 Task: Create List Issues in Board Website Content to Workspace App Development. Create List Problems in Board Market Segmentation to Workspace App Development. Create List Solutions in Board Diversity and Inclusion Program Evaluation and Optimization to Workspace App Development
Action: Mouse moved to (255, 133)
Screenshot: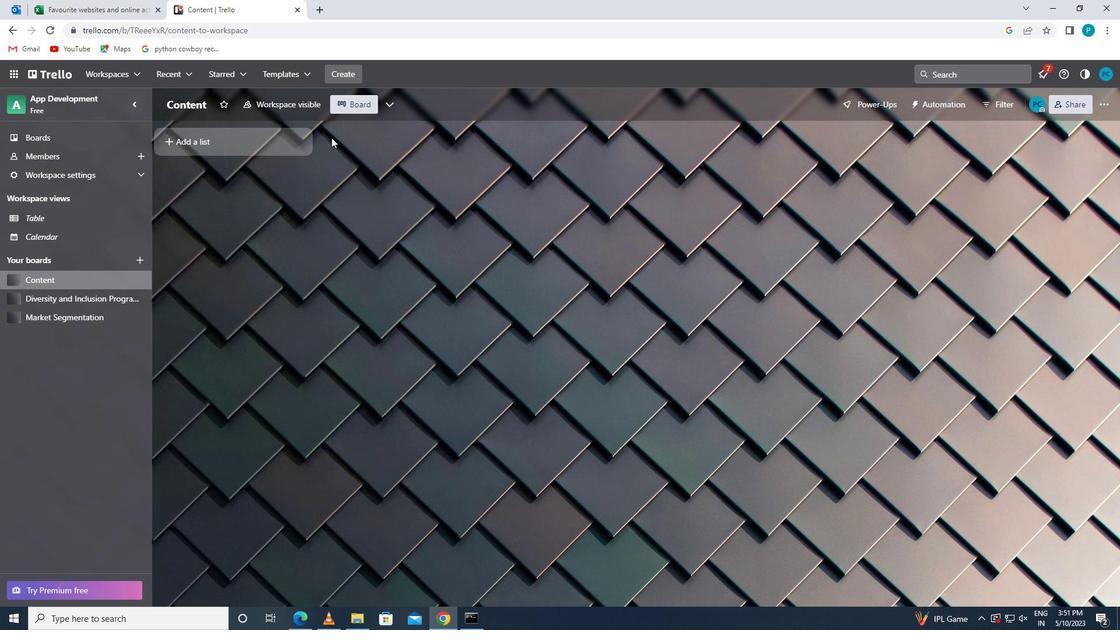 
Action: Mouse pressed left at (255, 133)
Screenshot: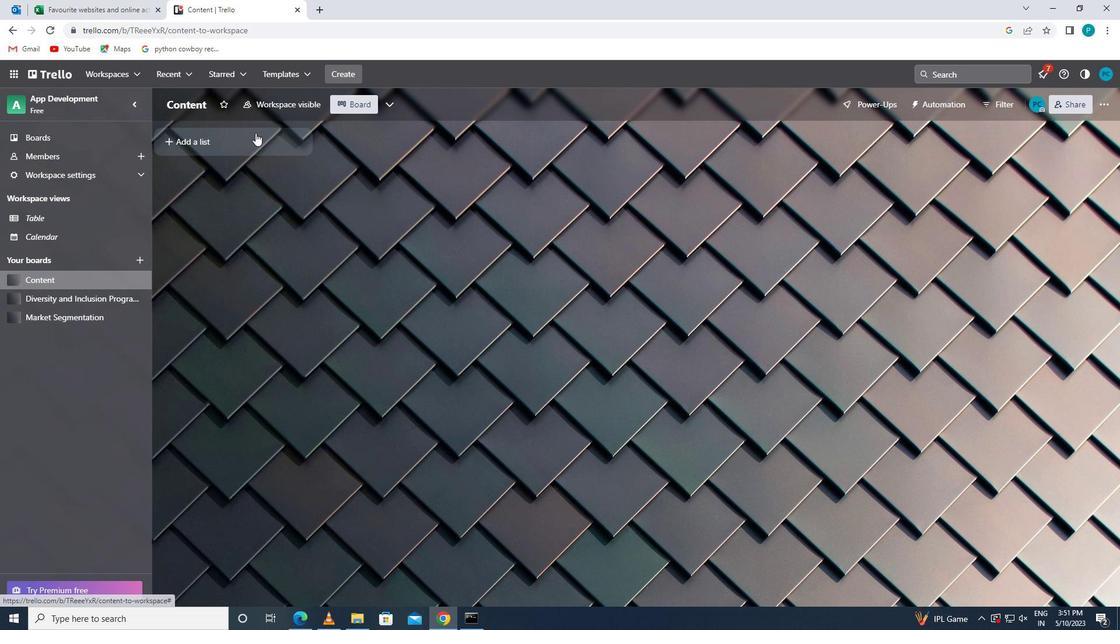 
Action: Mouse moved to (255, 133)
Screenshot: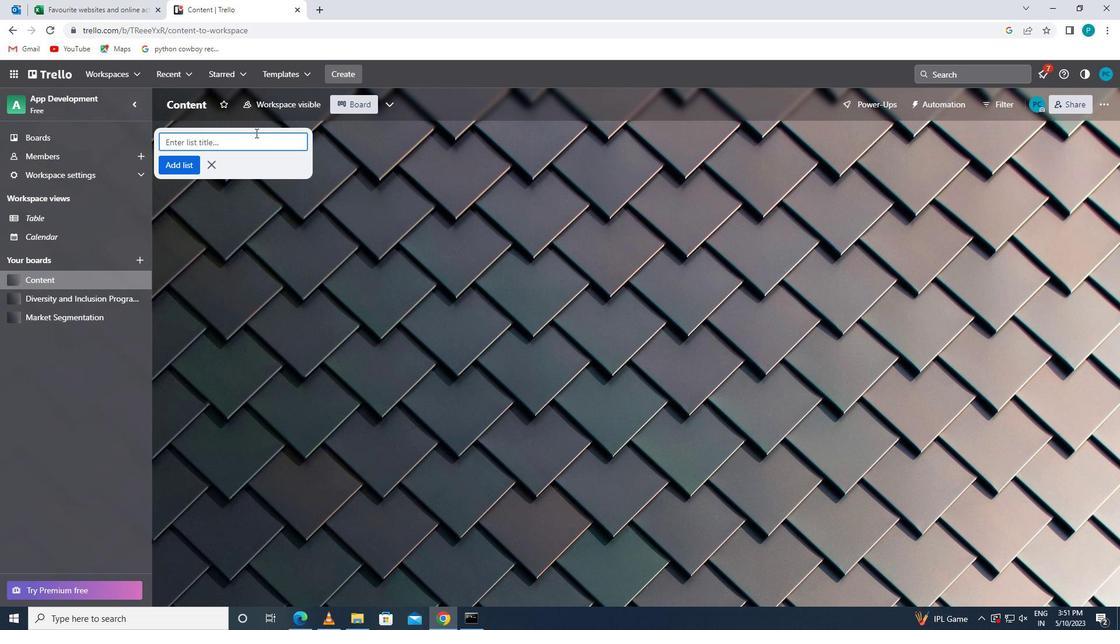 
Action: Key pressed <Key.caps_lock>i<Key.caps_lock>ssues
Screenshot: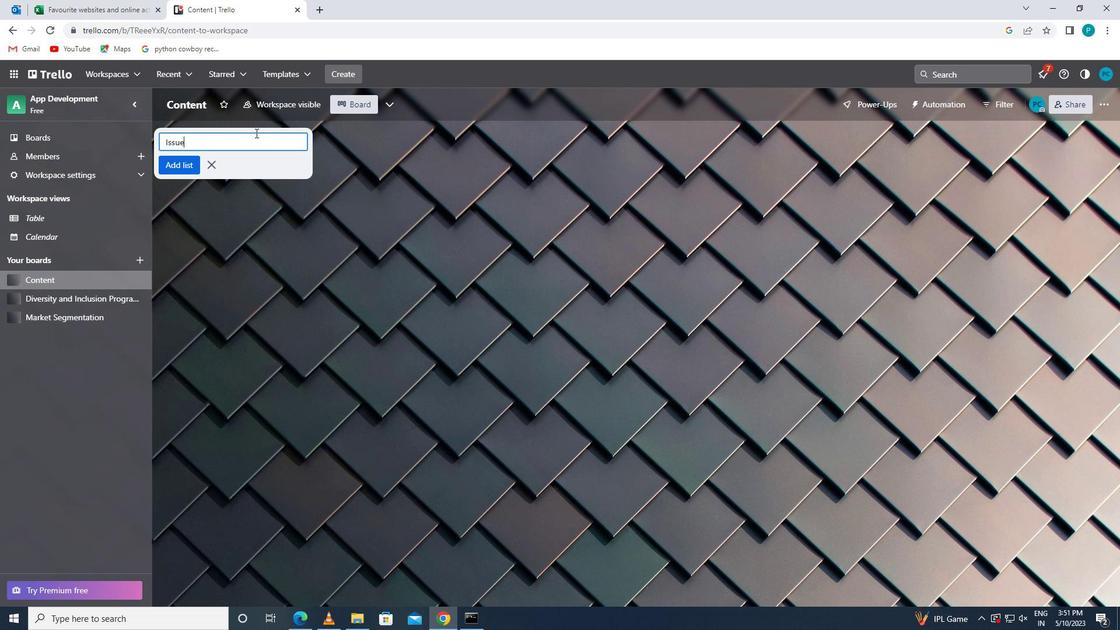 
Action: Mouse moved to (173, 158)
Screenshot: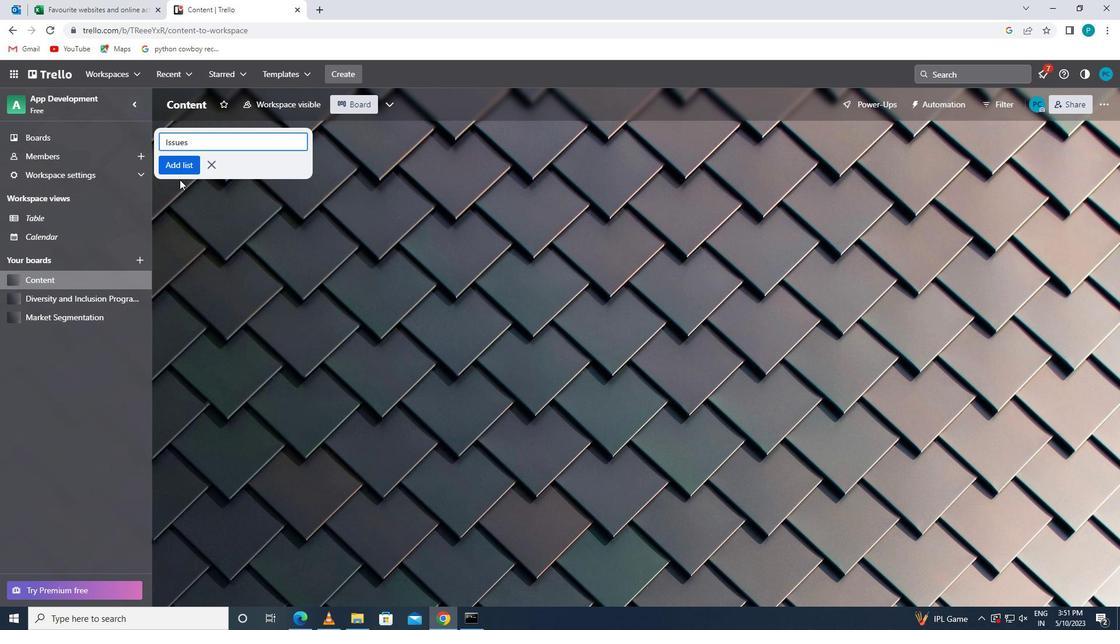 
Action: Mouse pressed left at (173, 158)
Screenshot: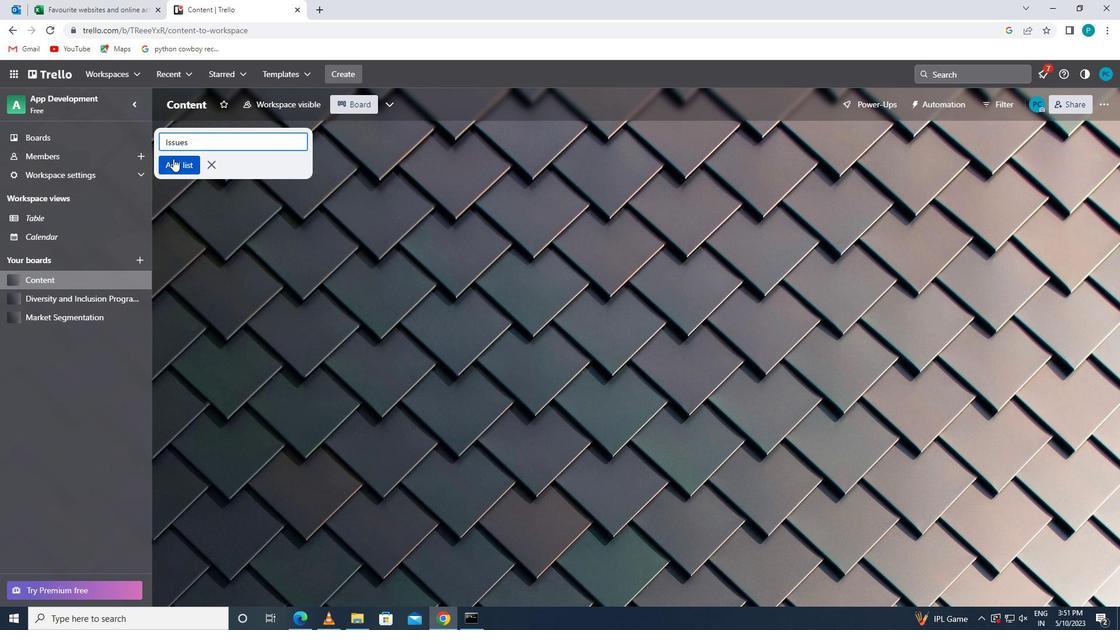 
Action: Mouse moved to (63, 314)
Screenshot: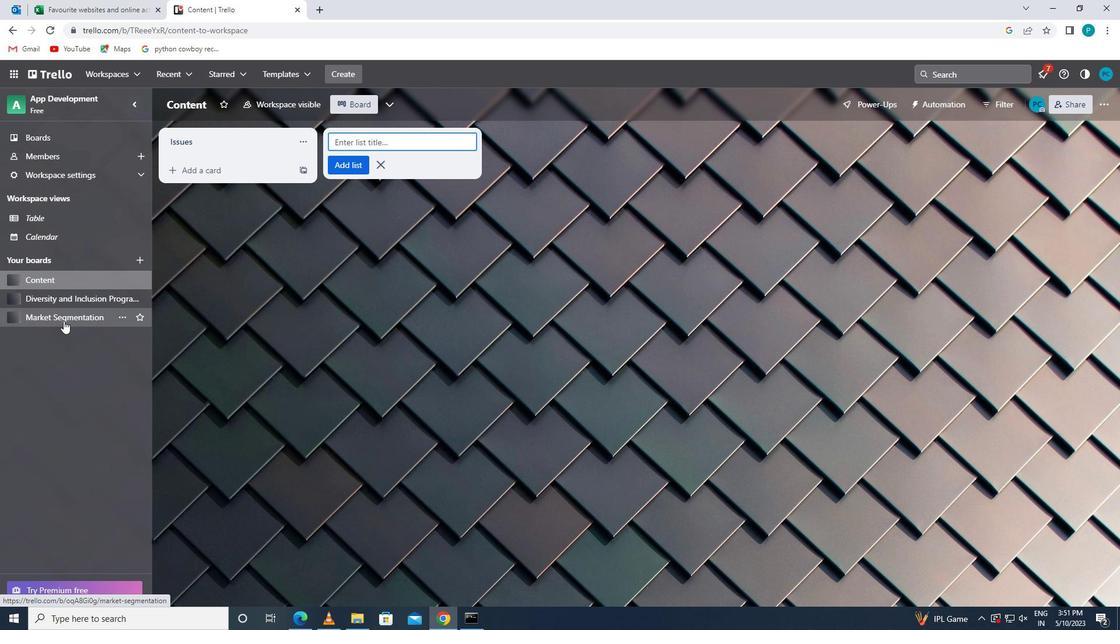 
Action: Mouse pressed left at (63, 314)
Screenshot: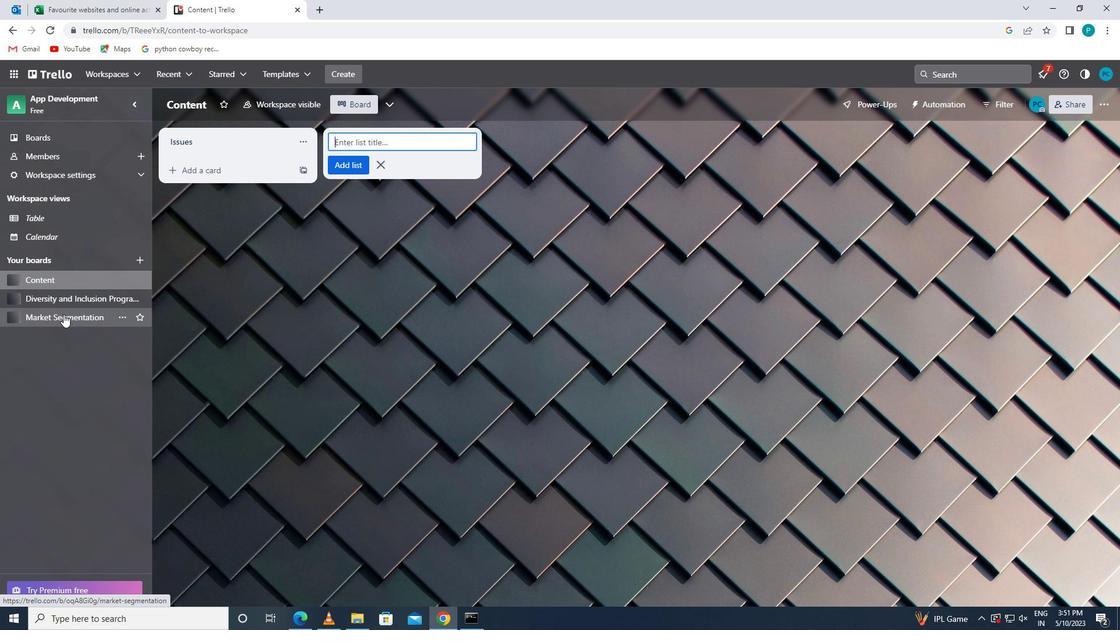 
Action: Mouse moved to (225, 147)
Screenshot: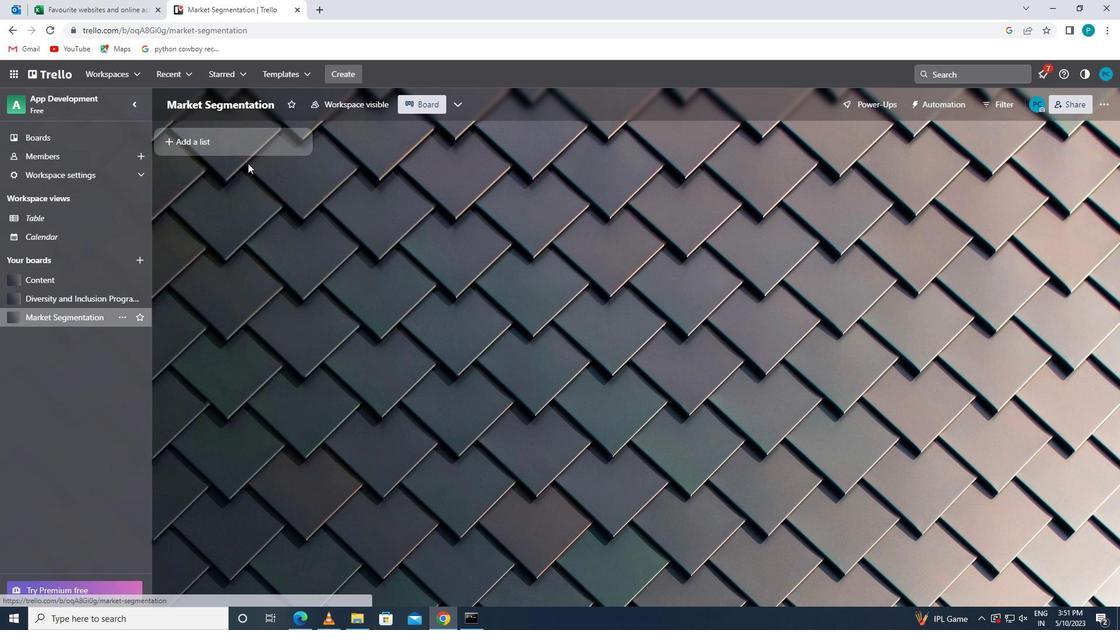 
Action: Mouse pressed left at (225, 147)
Screenshot: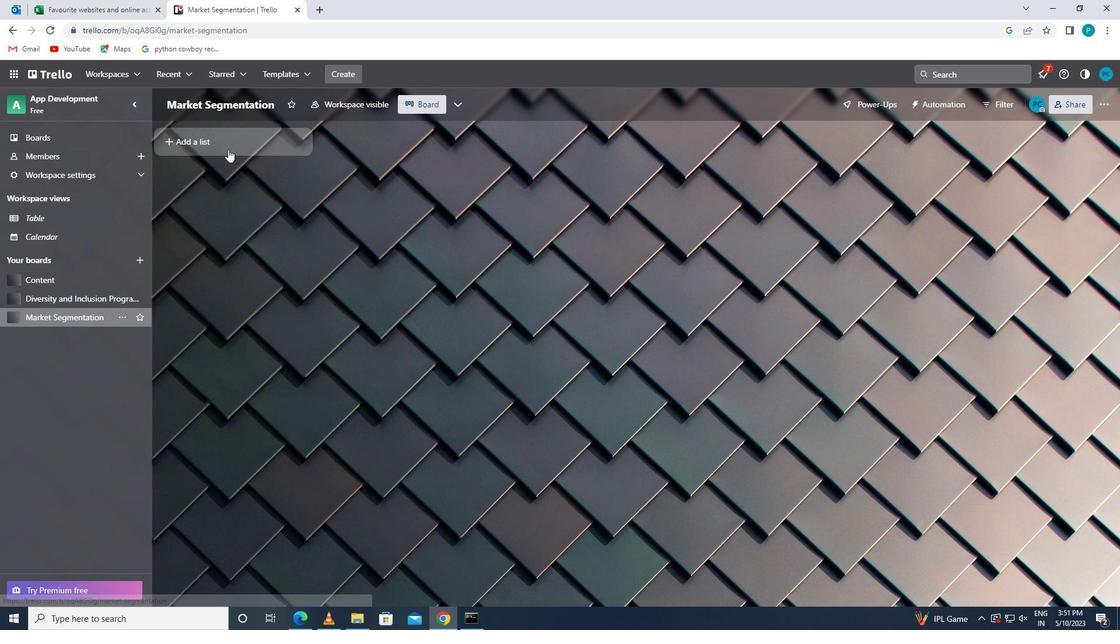 
Action: Key pressed <Key.caps_lock>p<Key.caps_lock>roblems
Screenshot: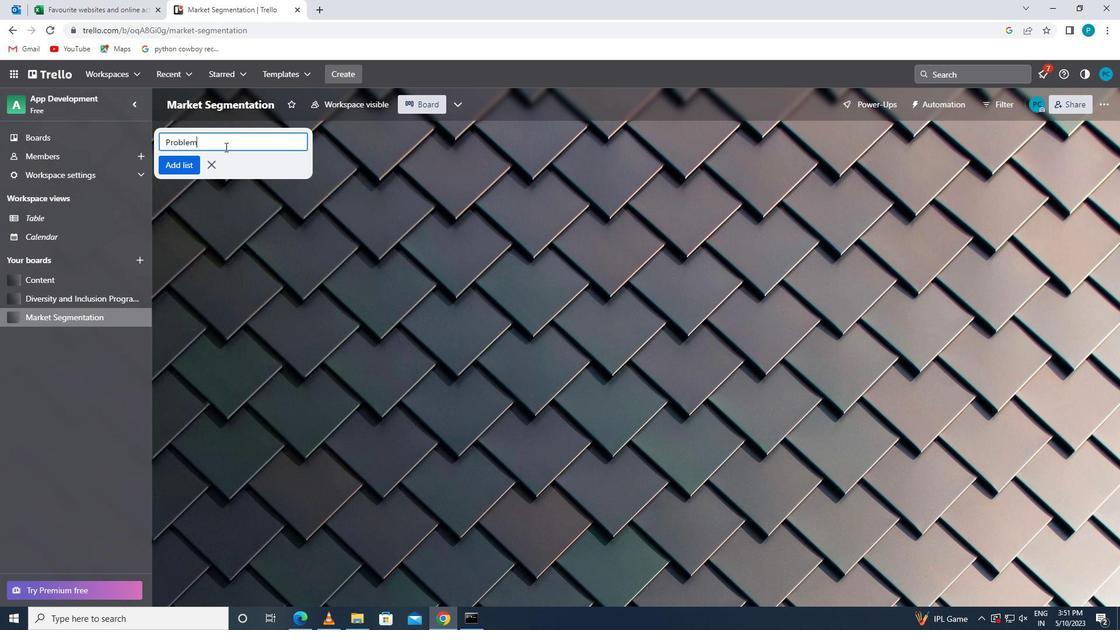 
Action: Mouse moved to (174, 162)
Screenshot: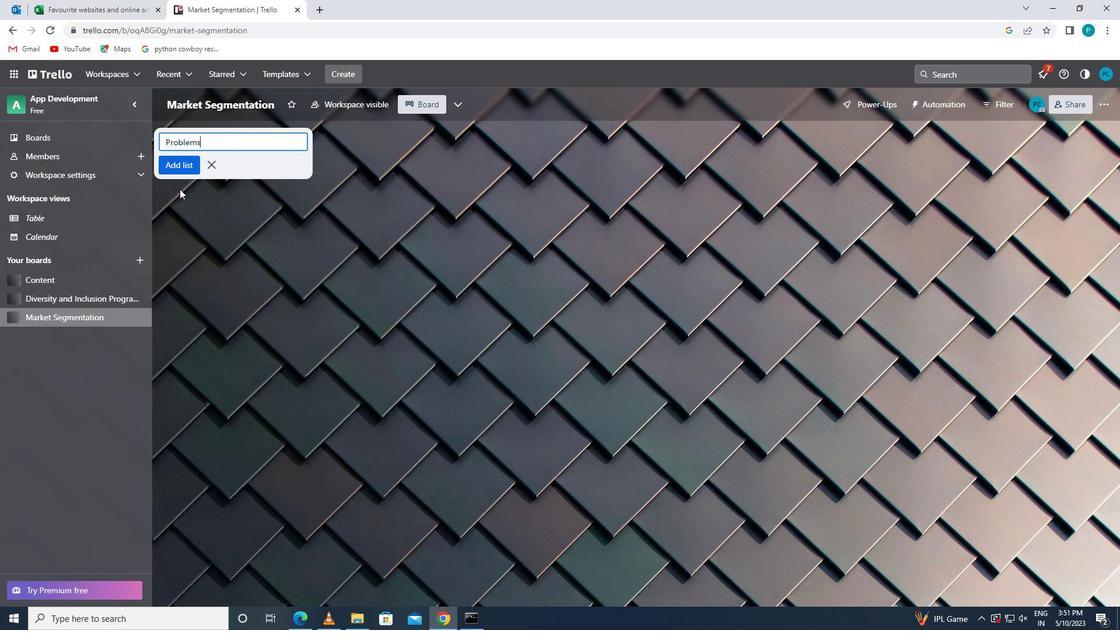 
Action: Mouse pressed left at (174, 162)
Screenshot: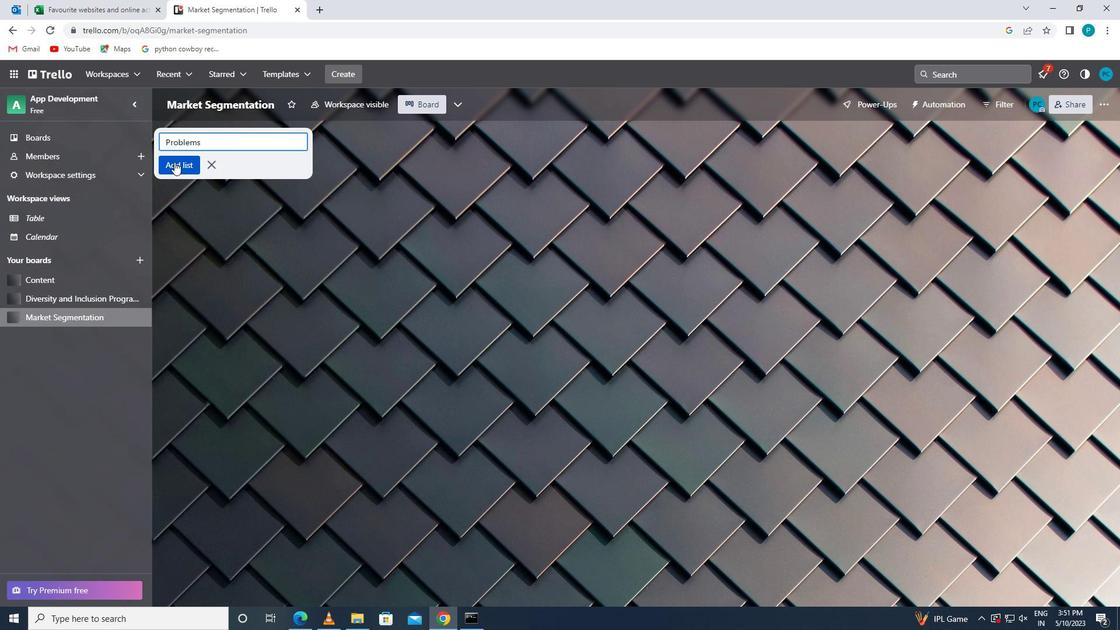 
Action: Mouse moved to (67, 301)
Screenshot: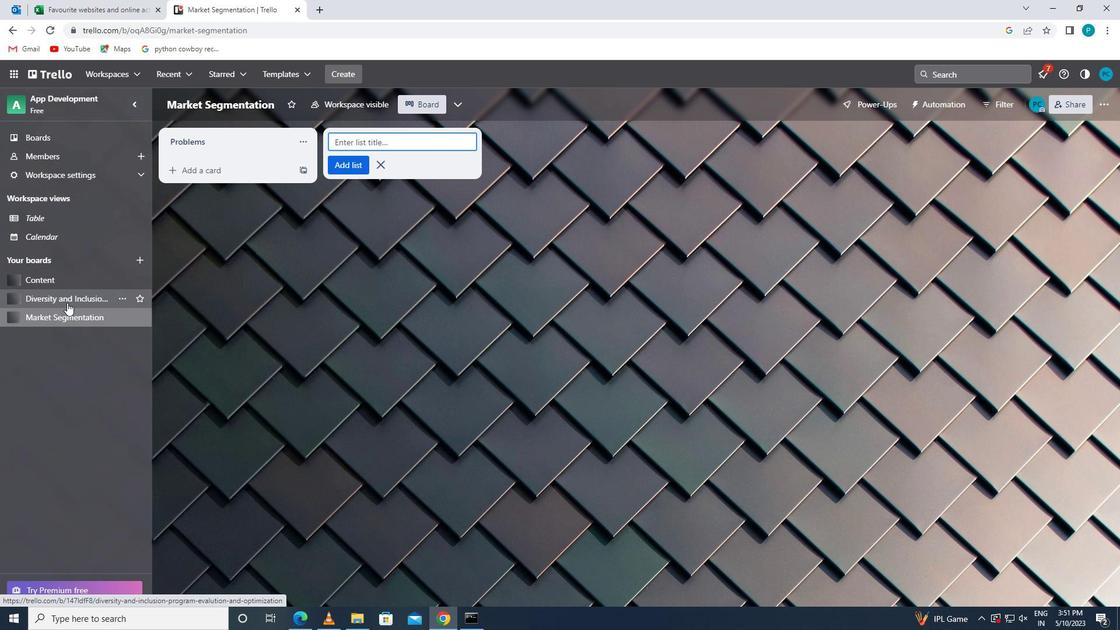 
Action: Mouse pressed left at (67, 301)
Screenshot: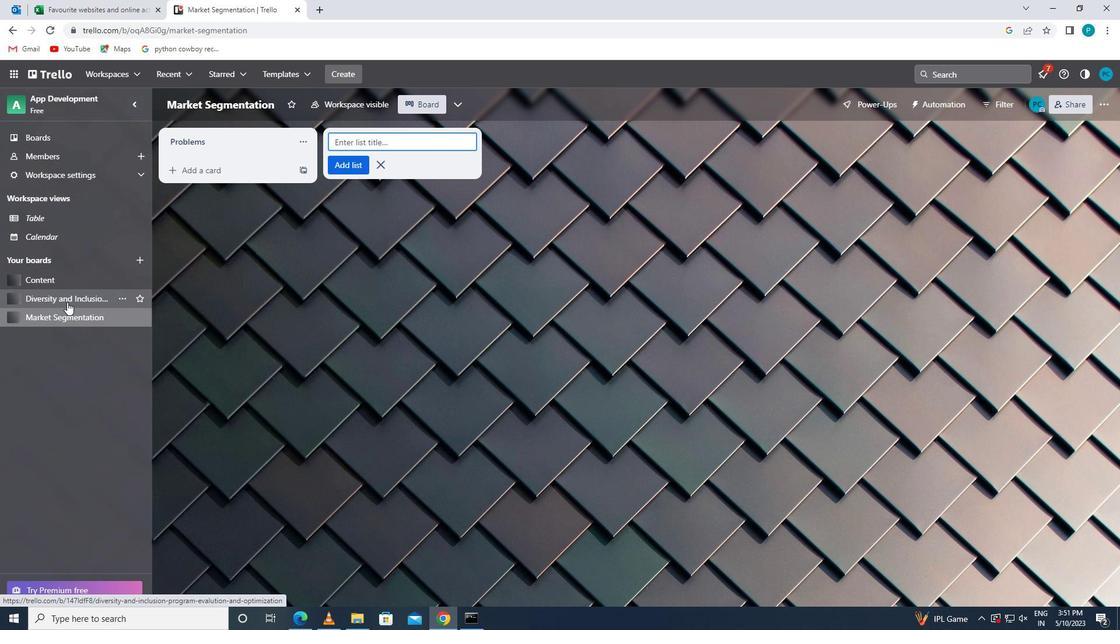 
Action: Mouse moved to (227, 144)
Screenshot: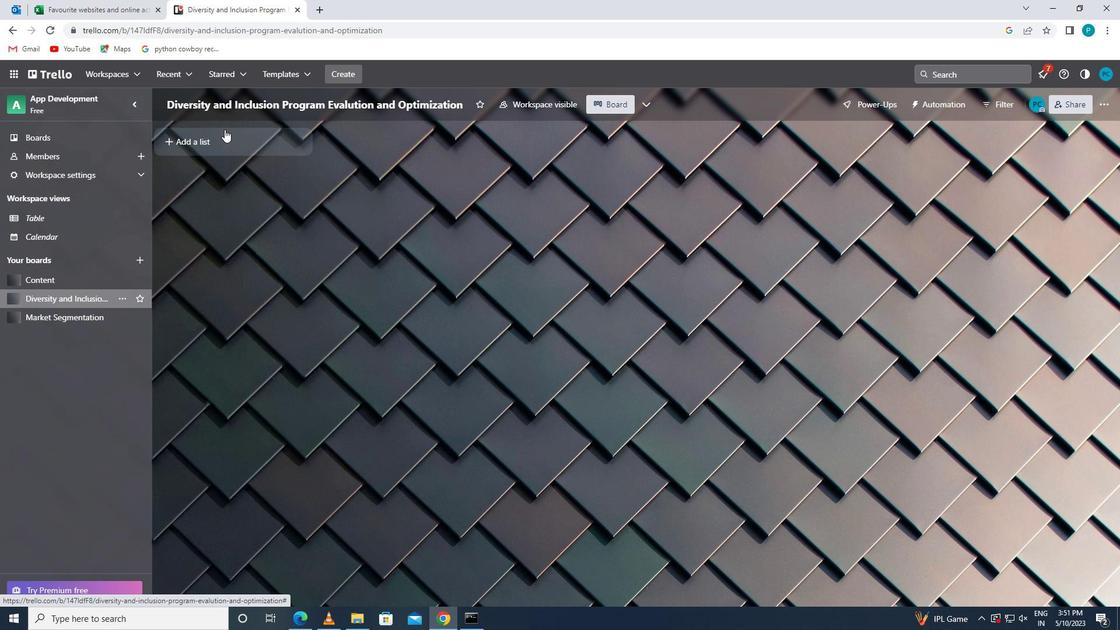 
Action: Mouse pressed left at (227, 144)
Screenshot: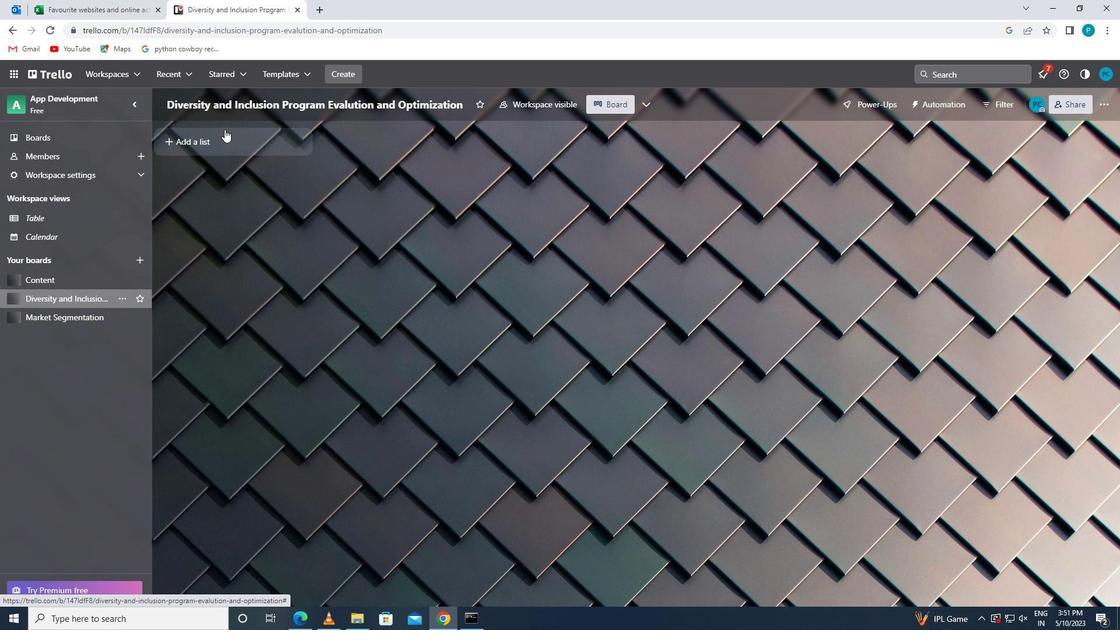 
Action: Key pressed <Key.caps_lock>s<Key.caps_lock>olutions
Screenshot: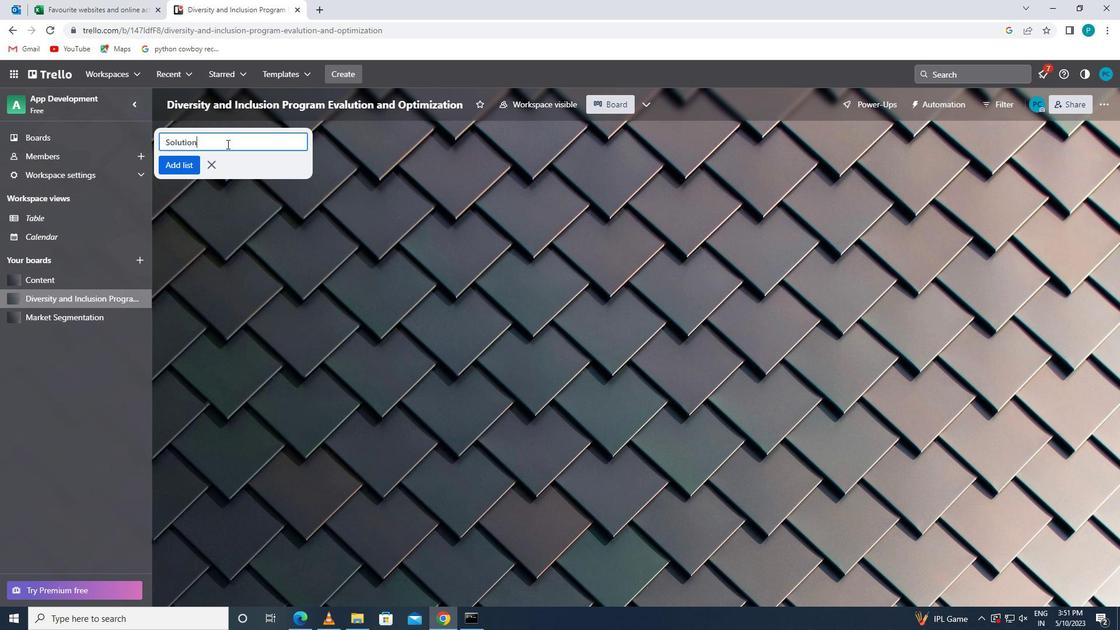 
Action: Mouse moved to (163, 164)
Screenshot: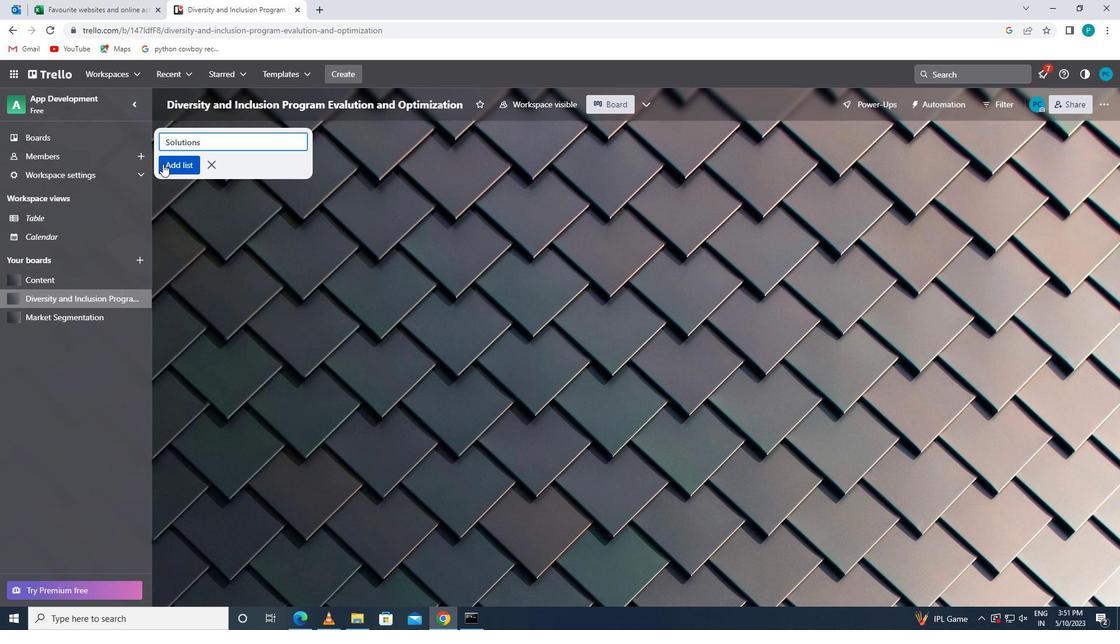 
Action: Mouse pressed left at (163, 164)
Screenshot: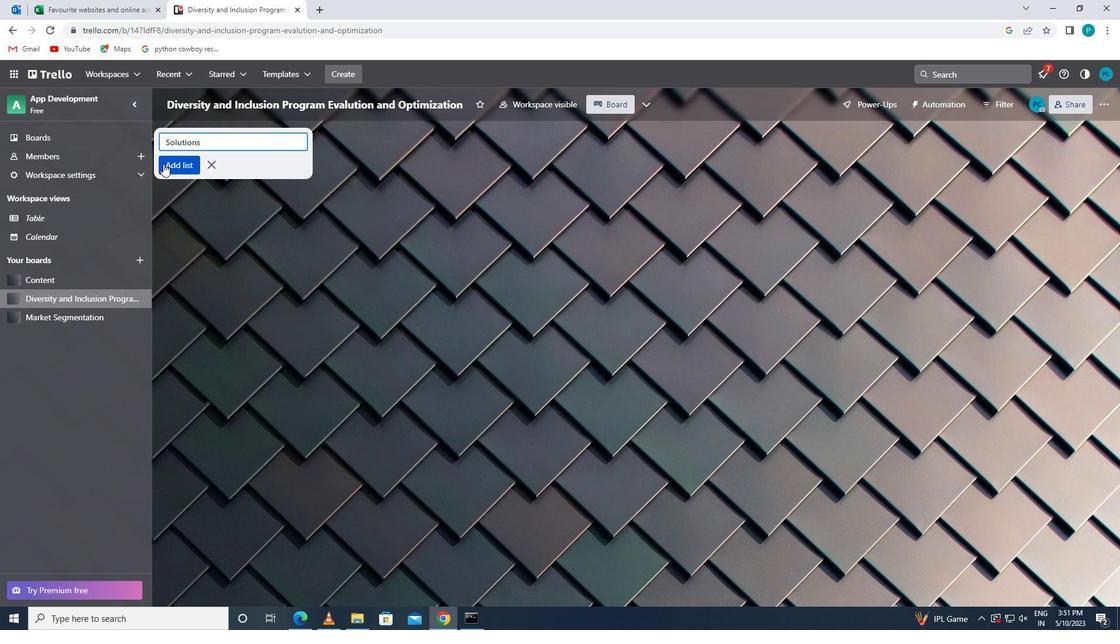 
